 Task: Add Member Aahisa Nisni to Card Card0009 in Board Board0003 in Development in Trello
Action: Mouse moved to (735, 120)
Screenshot: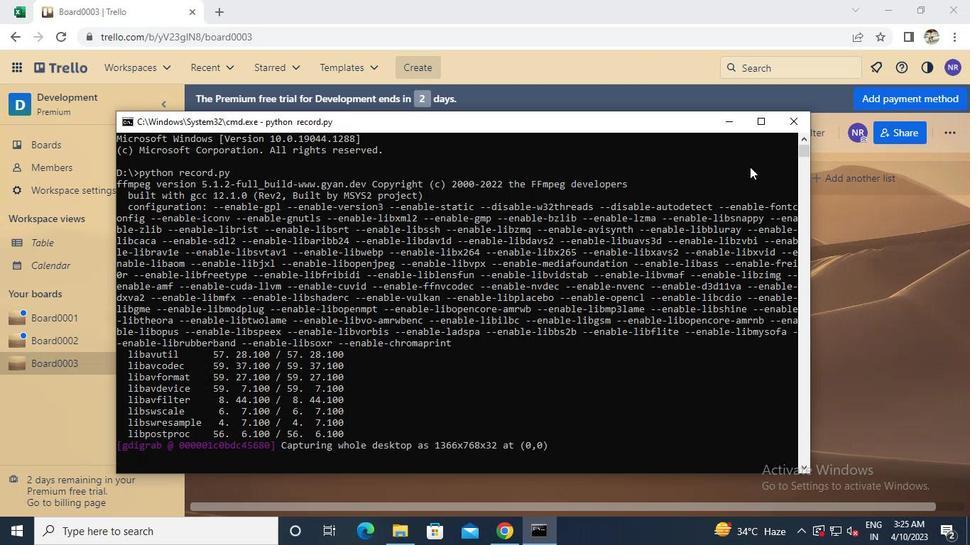 
Action: Mouse pressed left at (735, 120)
Screenshot: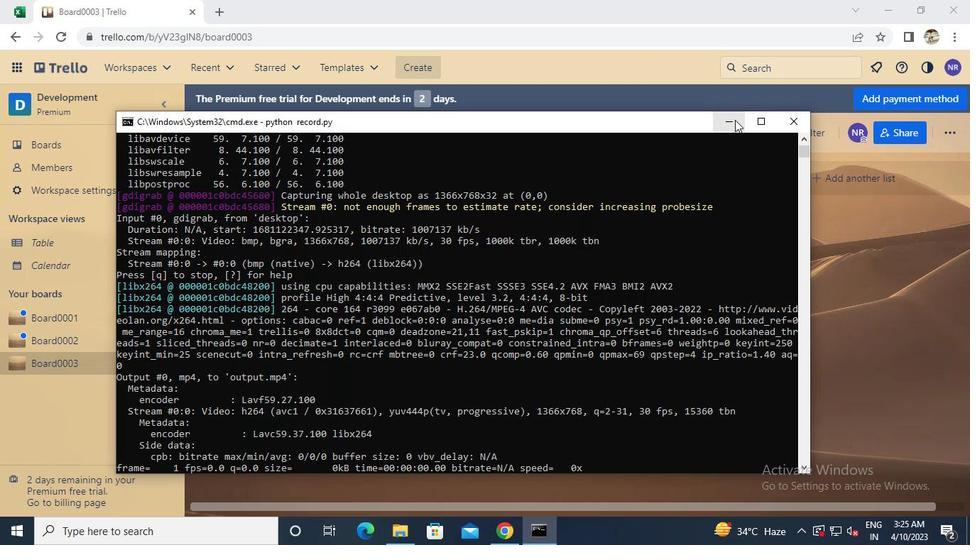 
Action: Mouse moved to (291, 206)
Screenshot: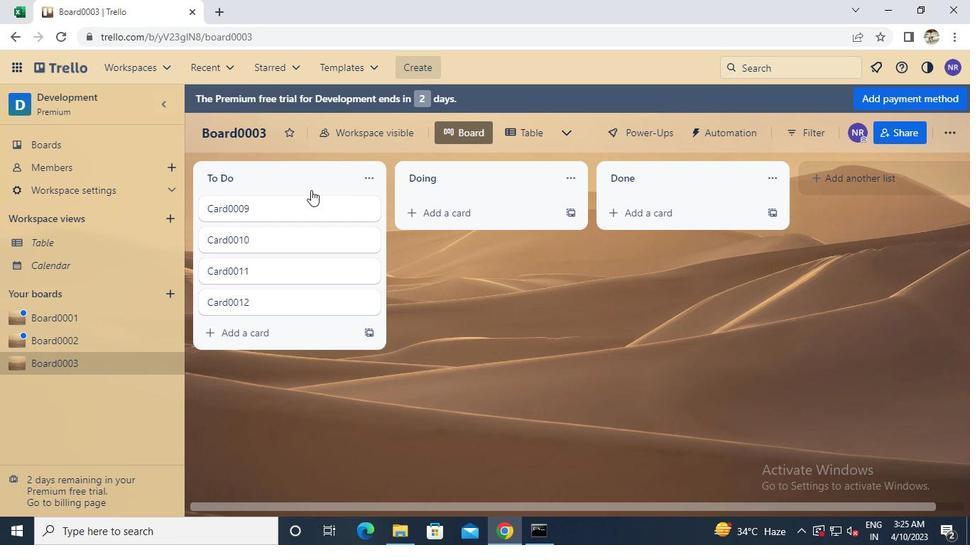 
Action: Mouse pressed left at (291, 206)
Screenshot: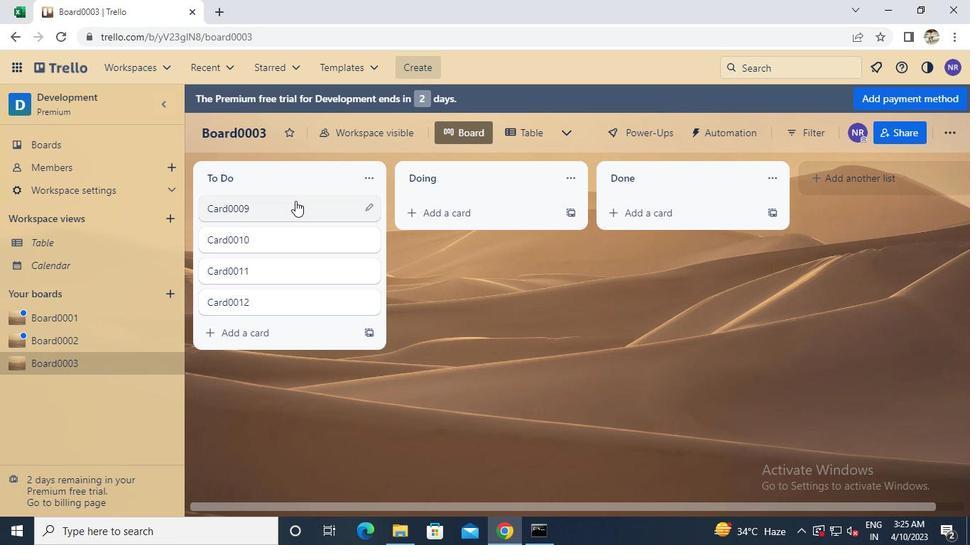 
Action: Mouse moved to (638, 173)
Screenshot: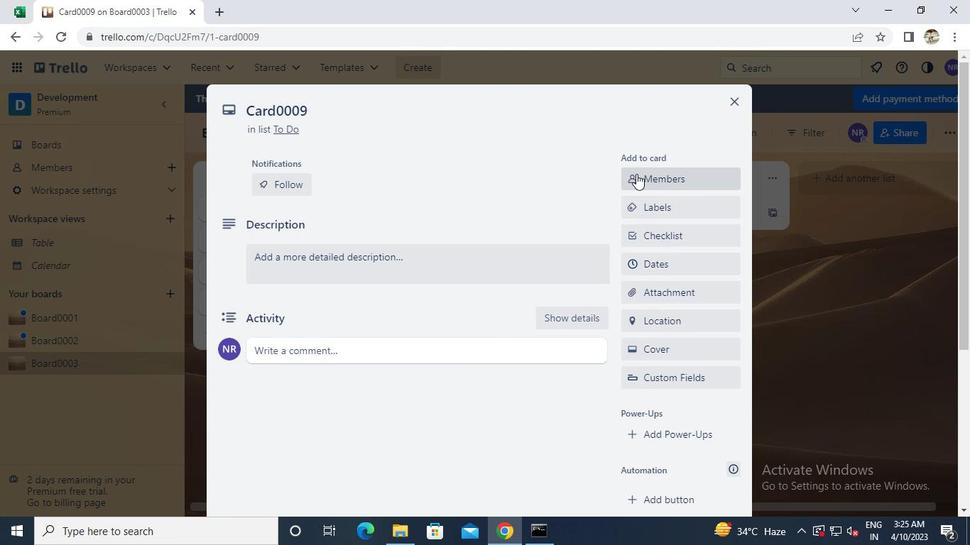 
Action: Mouse pressed left at (638, 173)
Screenshot: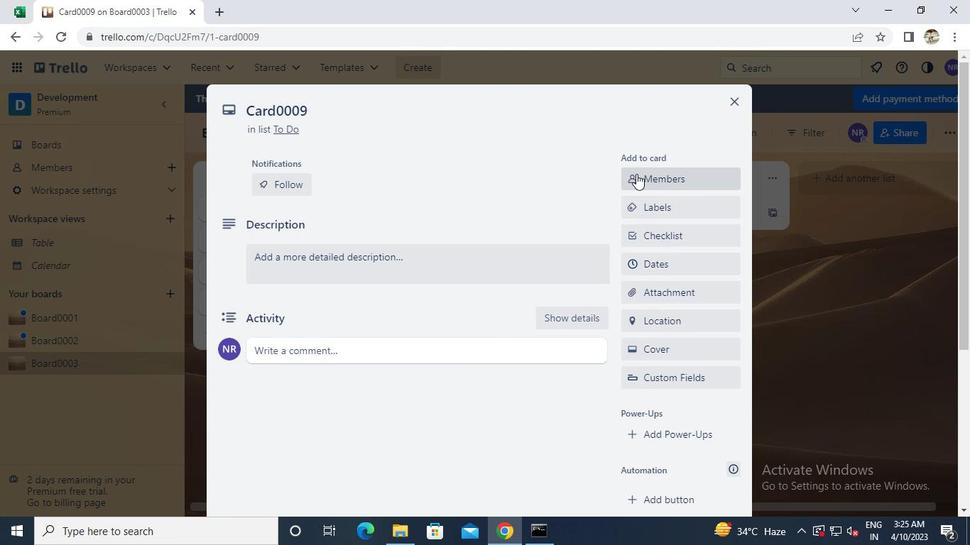 
Action: Keyboard a
Screenshot: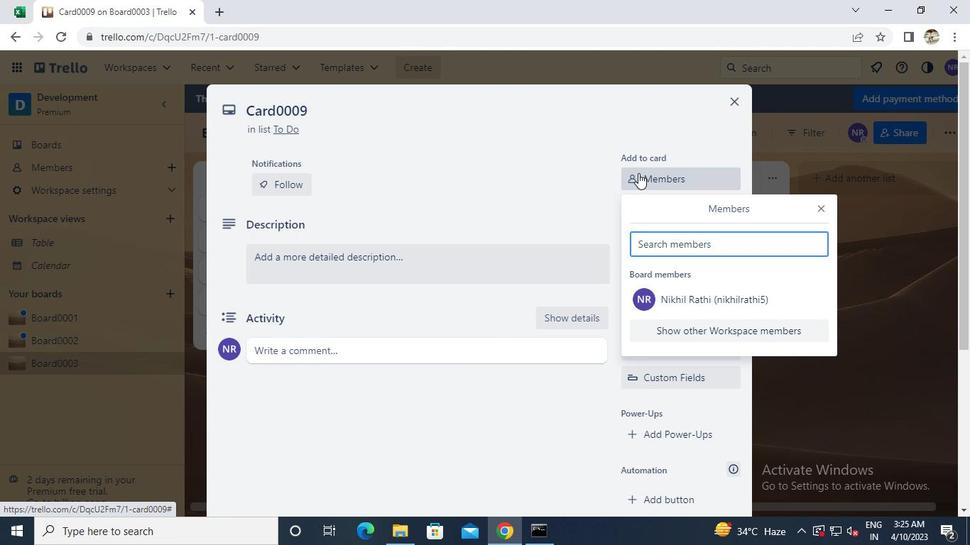 
Action: Mouse moved to (674, 371)
Screenshot: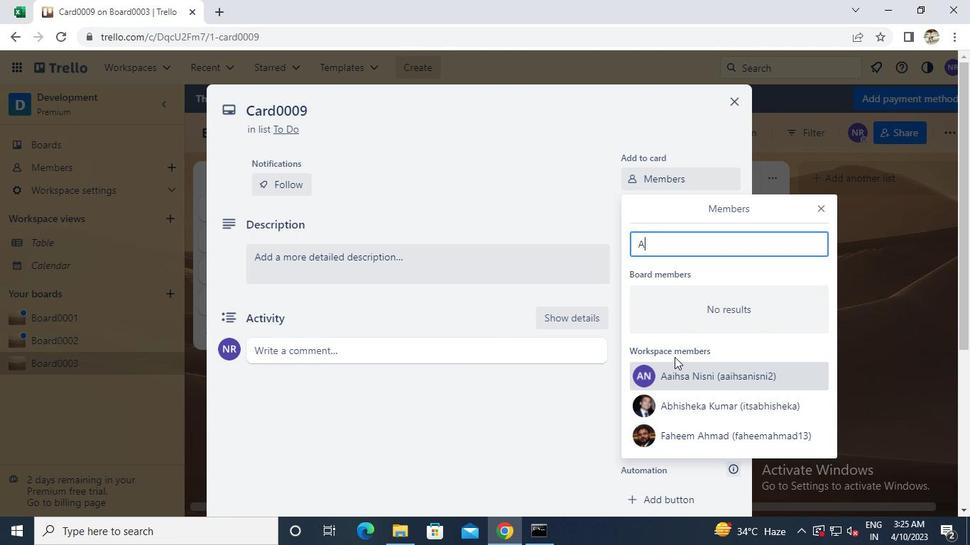 
Action: Mouse pressed left at (674, 371)
Screenshot: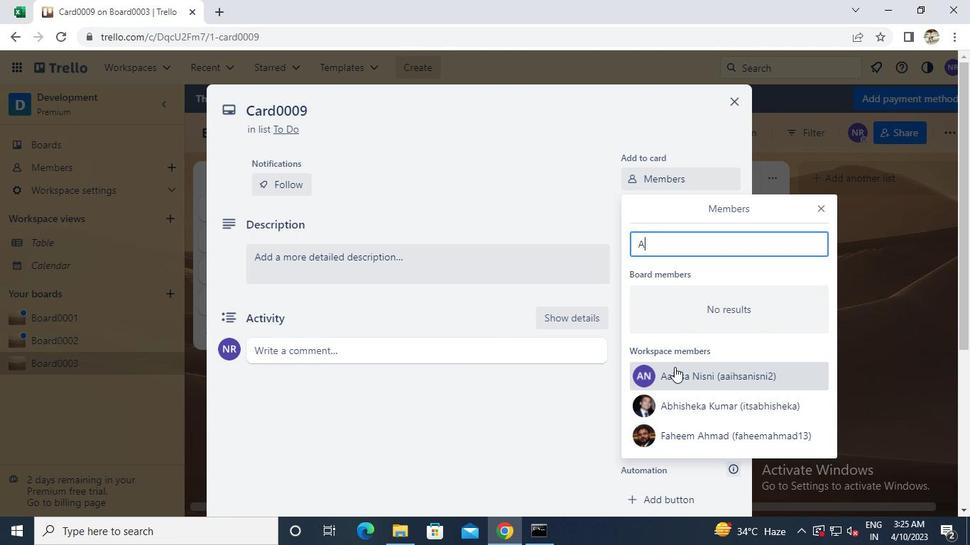 
Action: Mouse moved to (540, 524)
Screenshot: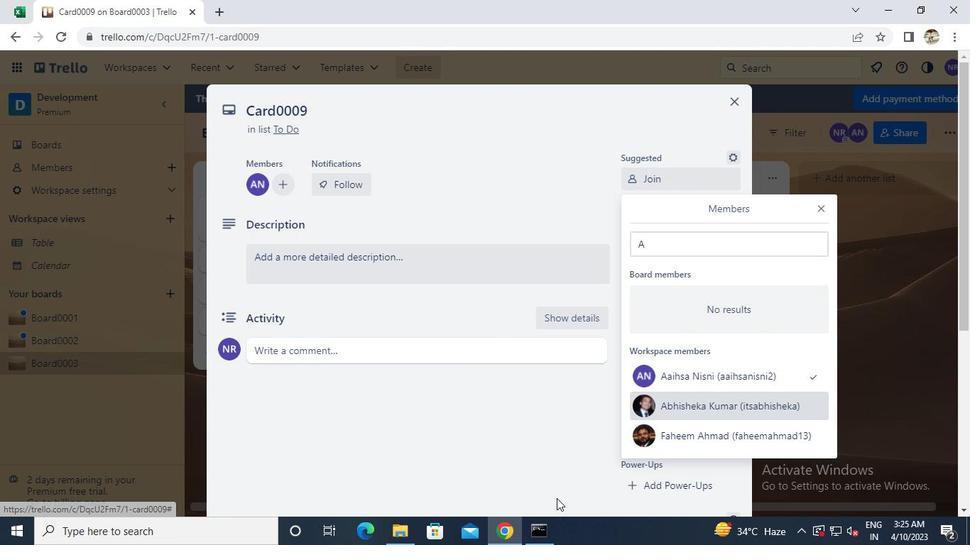 
Action: Mouse pressed left at (540, 524)
Screenshot: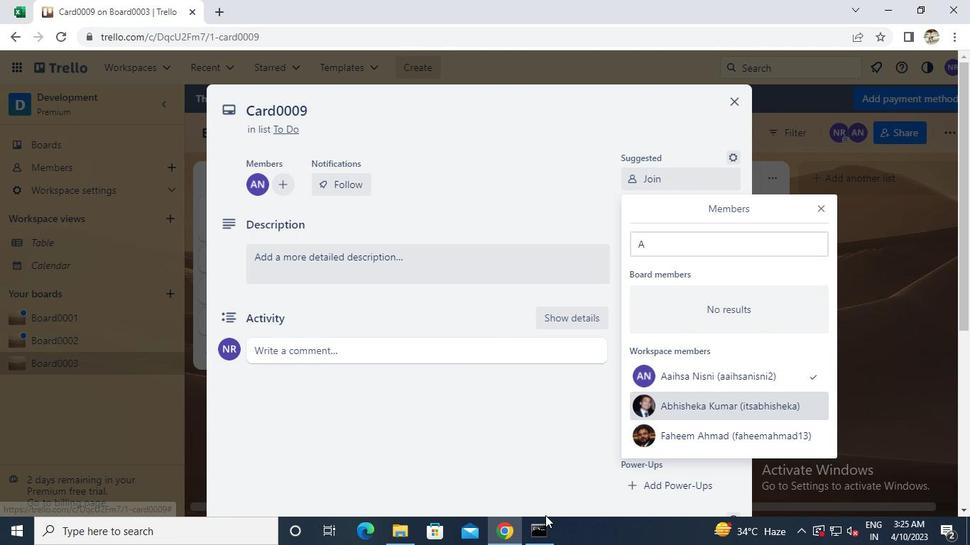 
Action: Mouse moved to (794, 118)
Screenshot: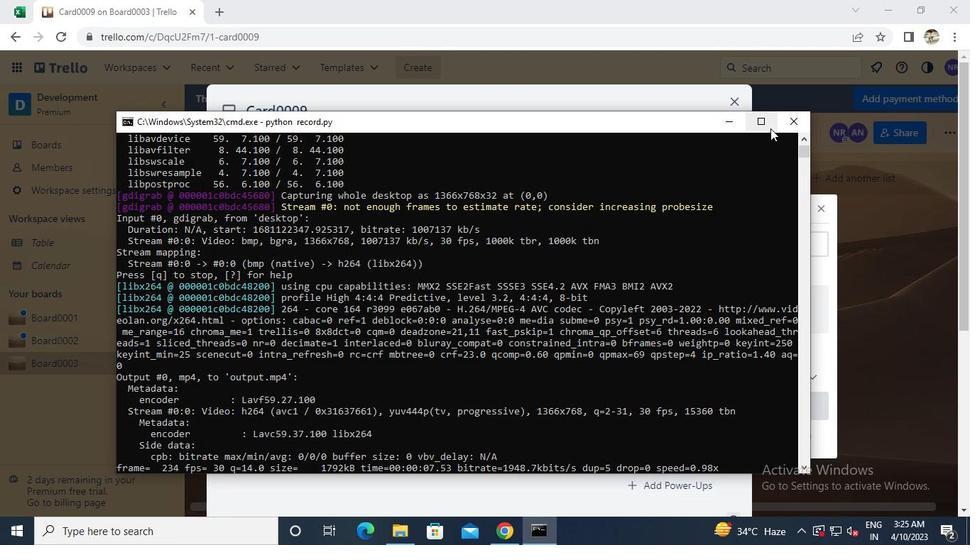 
Action: Mouse pressed left at (794, 118)
Screenshot: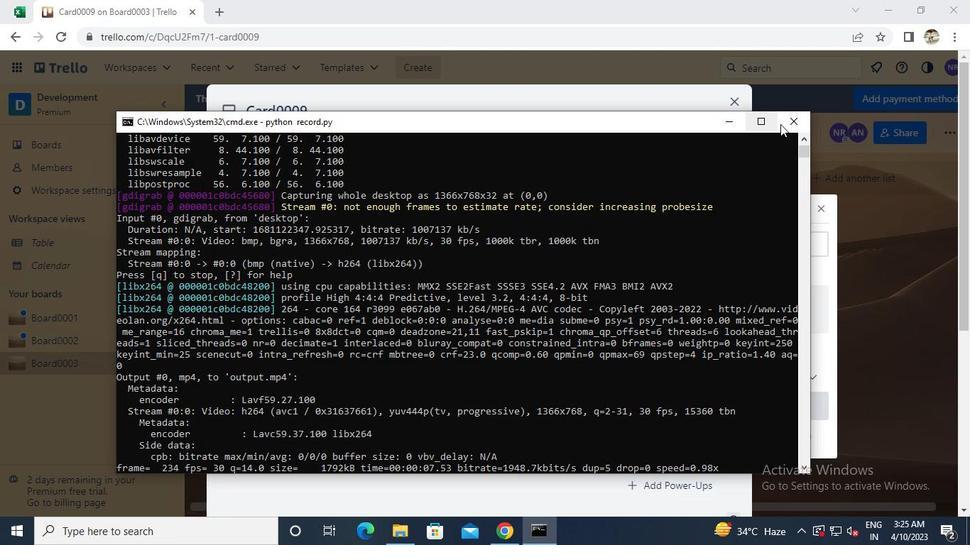 
Action: Mouse moved to (780, 121)
Screenshot: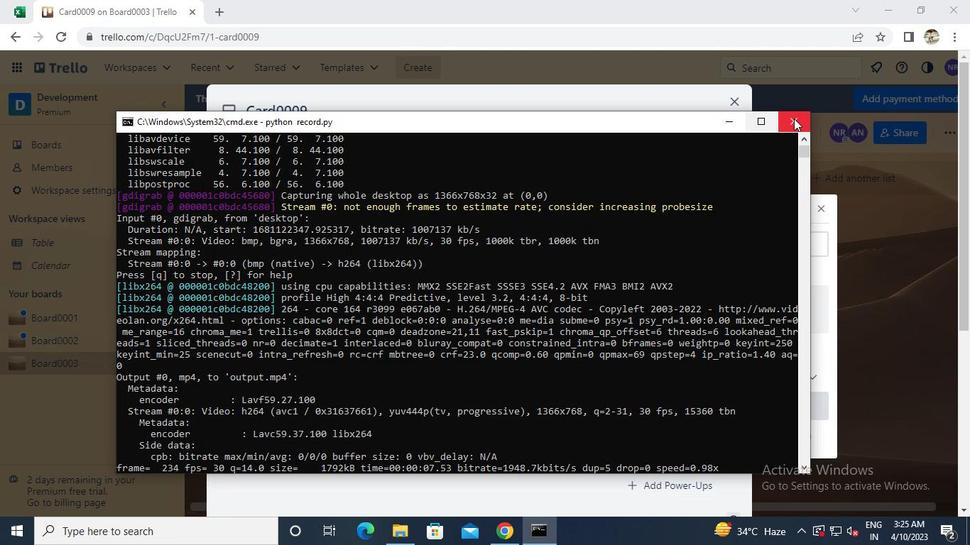 
